 Task: Find and save the attachment from the task 'Organize Team Building Event' in Outlook.
Action: Mouse moved to (26, 180)
Screenshot: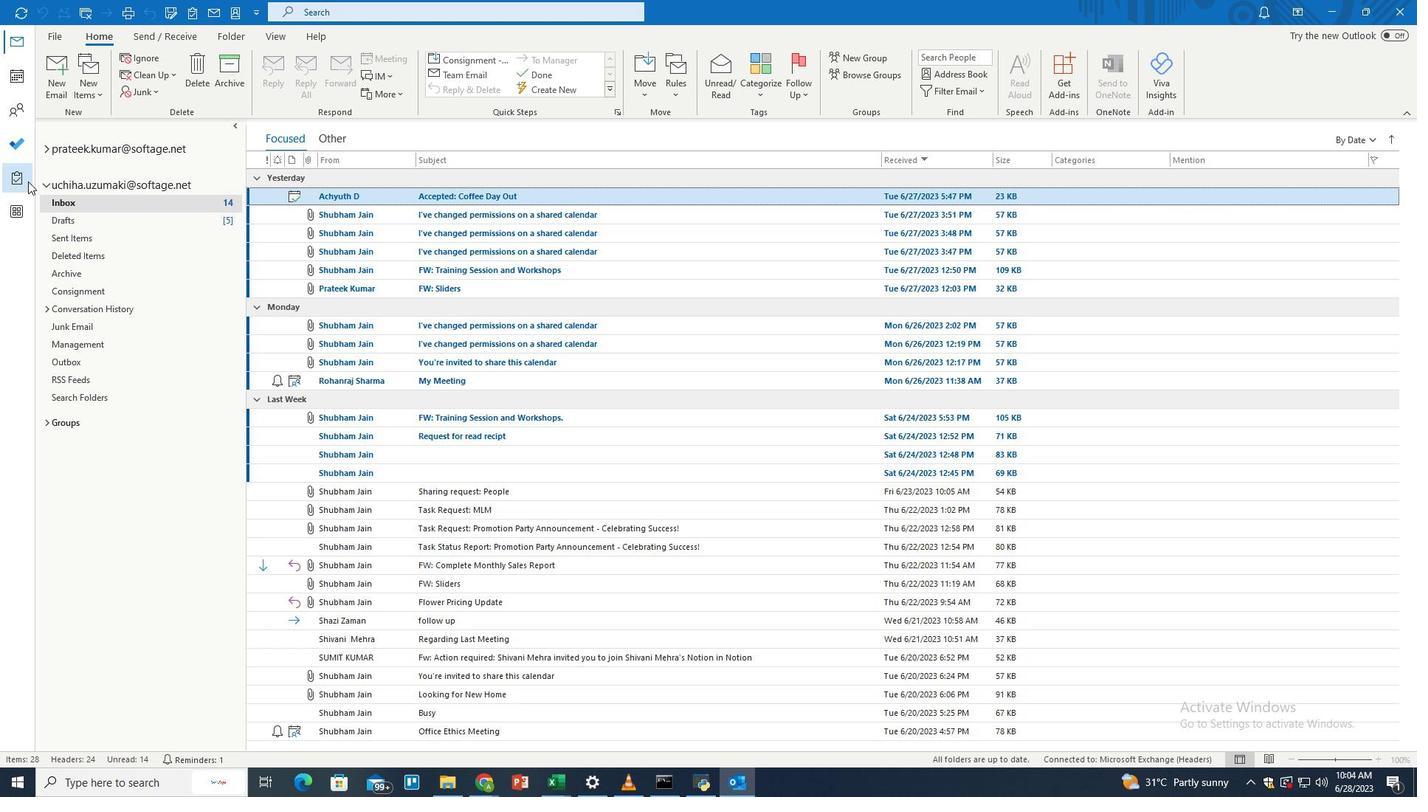 
Action: Mouse pressed left at (26, 180)
Screenshot: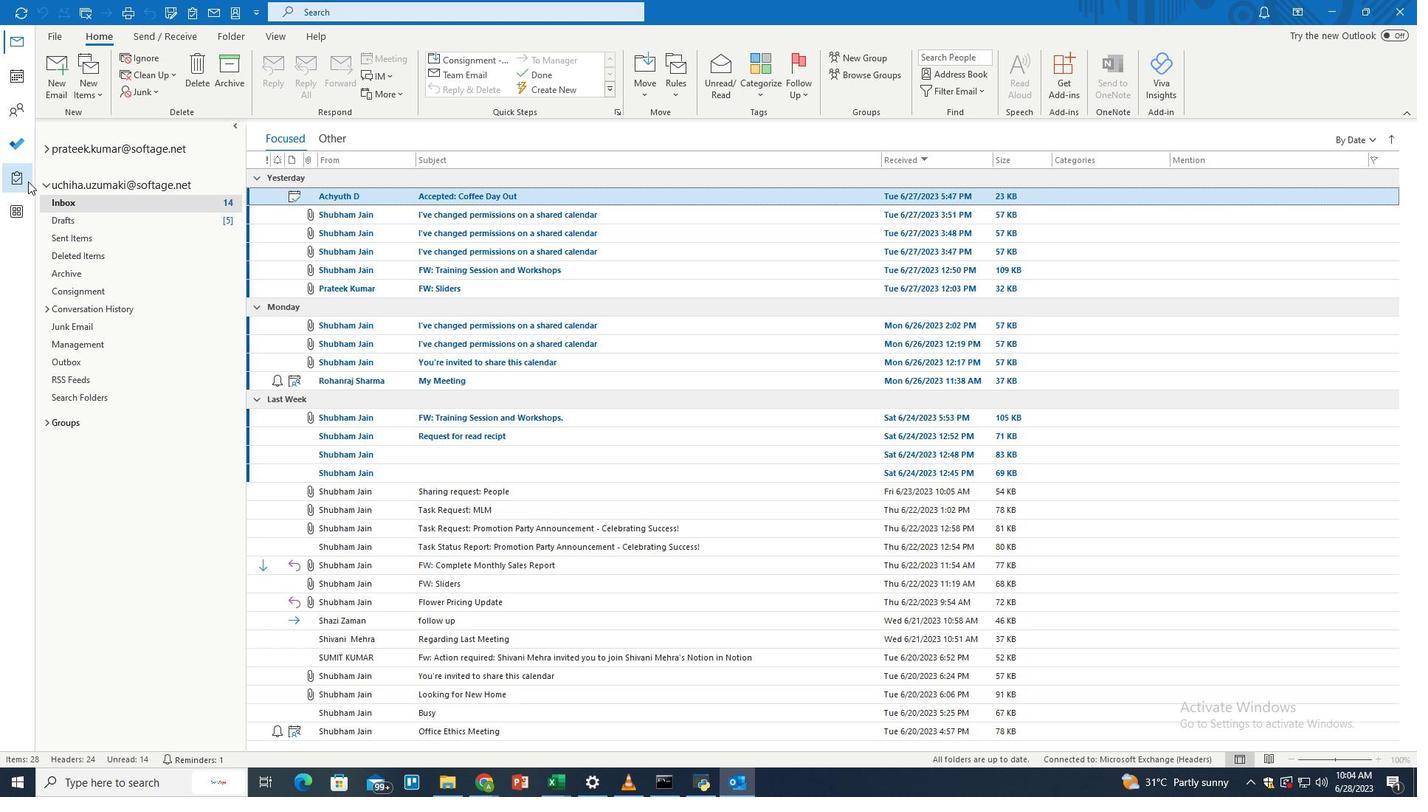 
Action: Mouse moved to (118, 172)
Screenshot: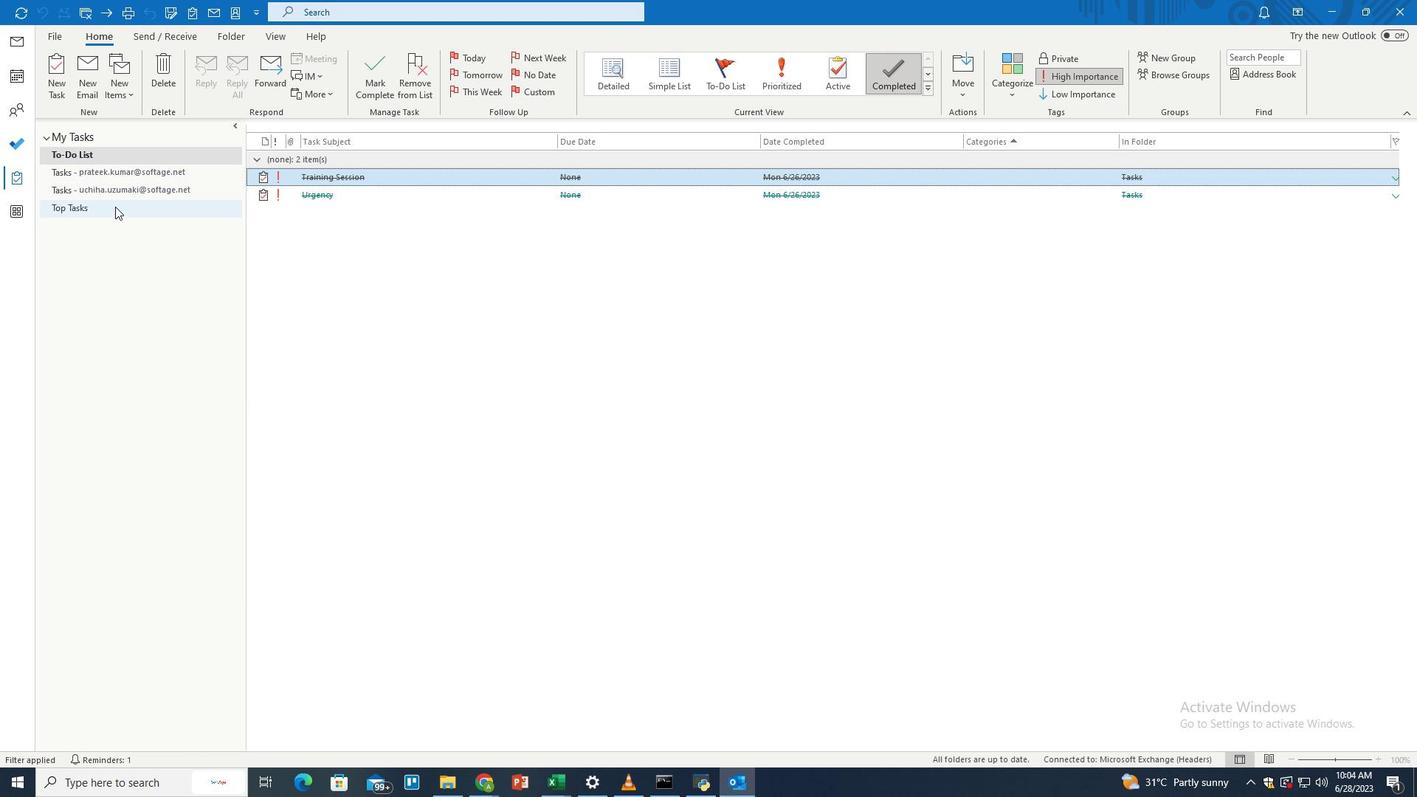 
Action: Mouse pressed left at (118, 172)
Screenshot: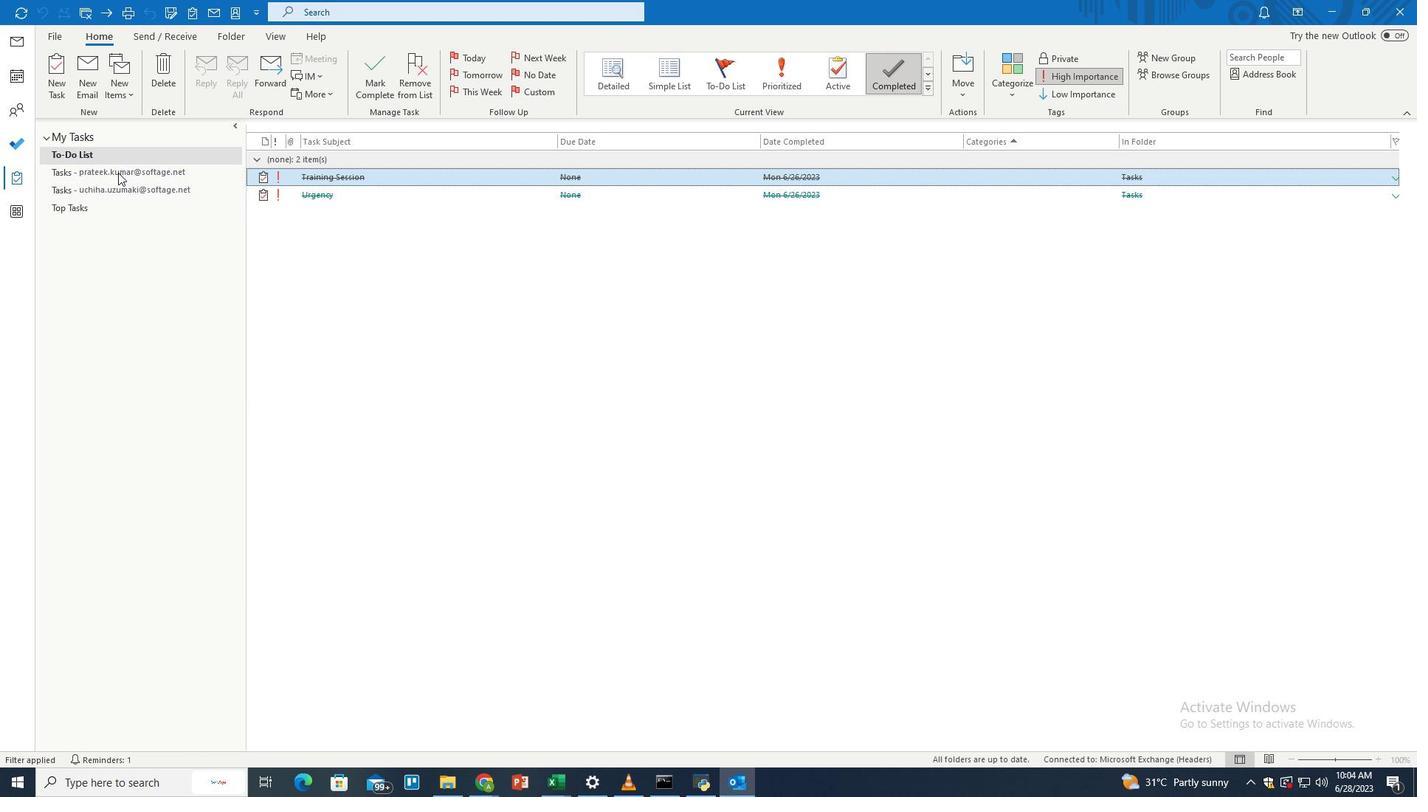 
Action: Mouse moved to (408, 12)
Screenshot: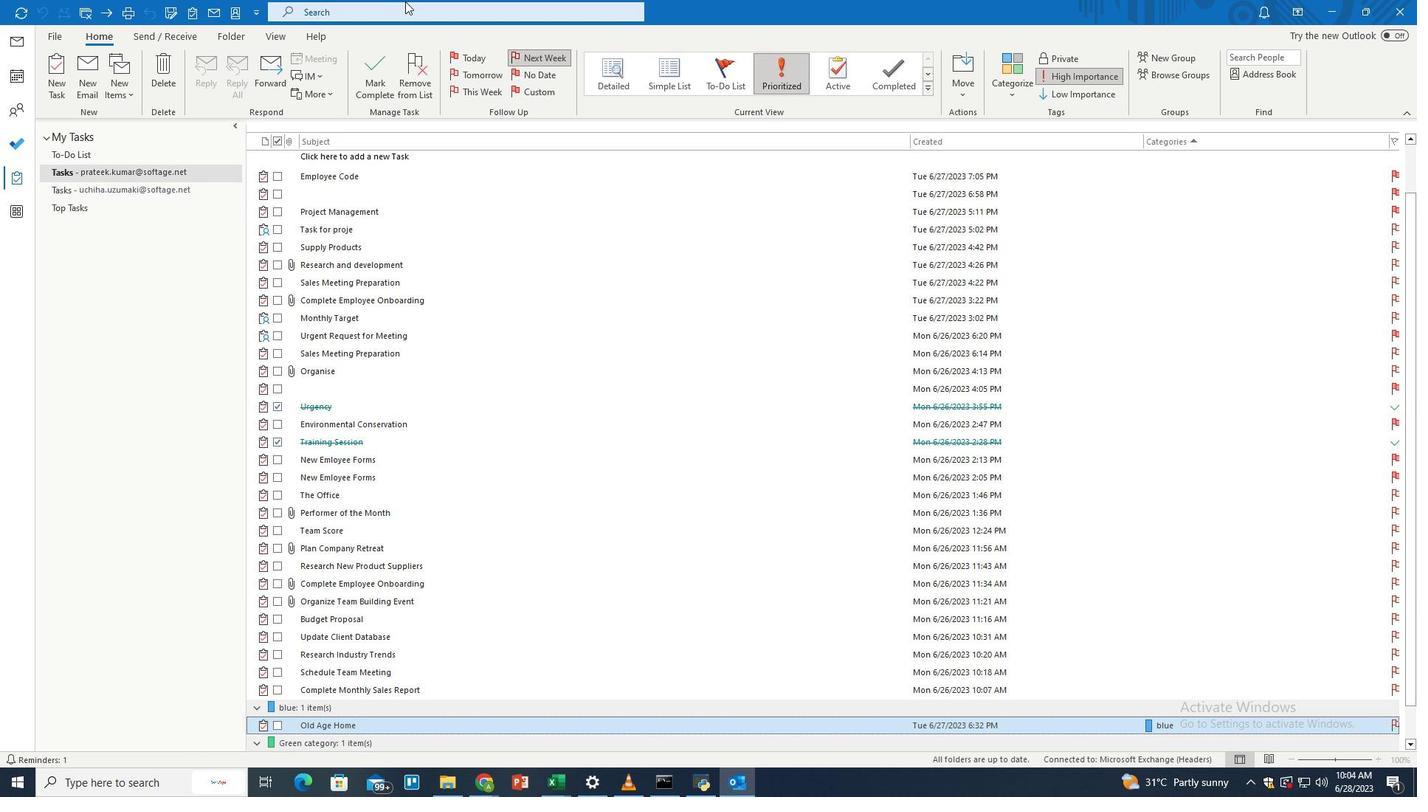 
Action: Mouse pressed left at (408, 12)
Screenshot: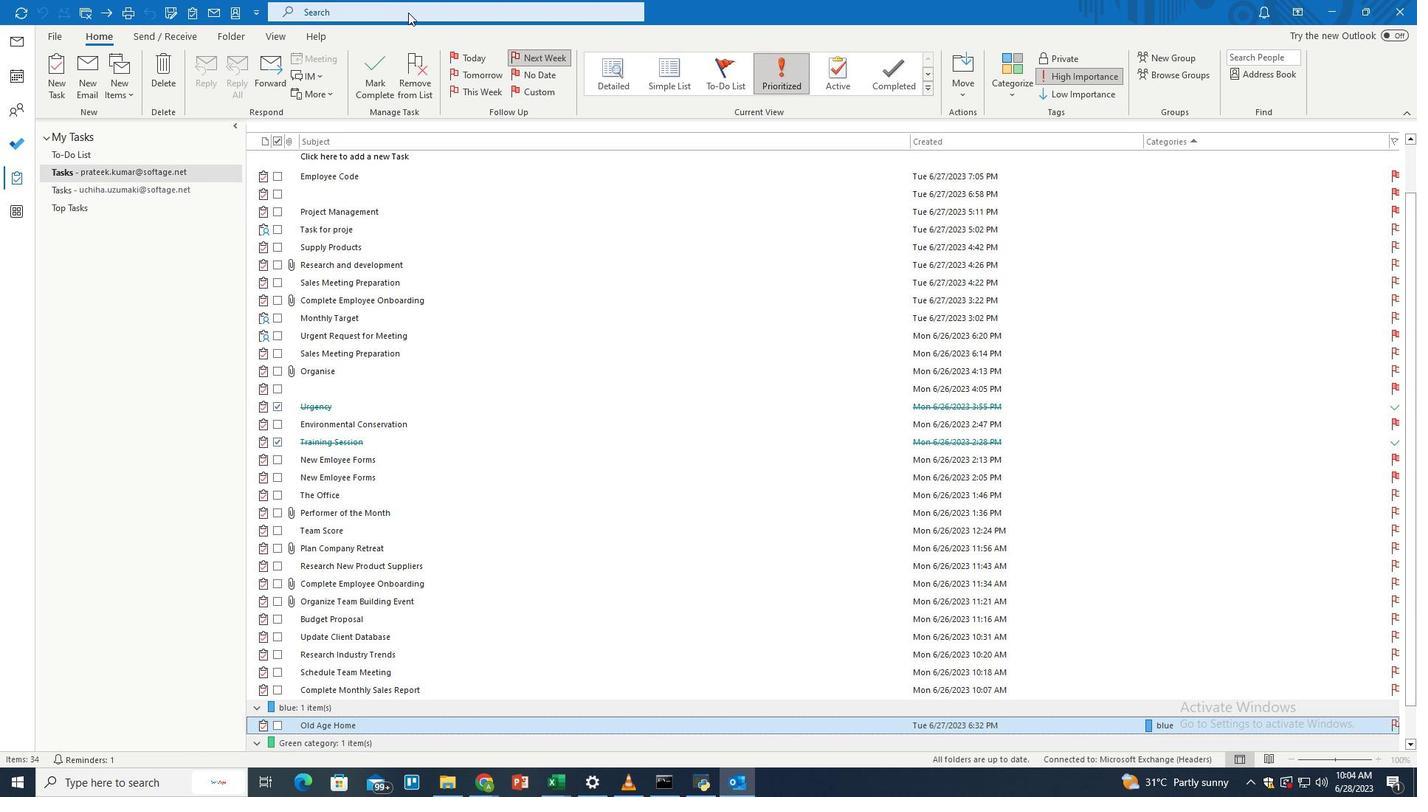 
Action: Mouse moved to (691, 10)
Screenshot: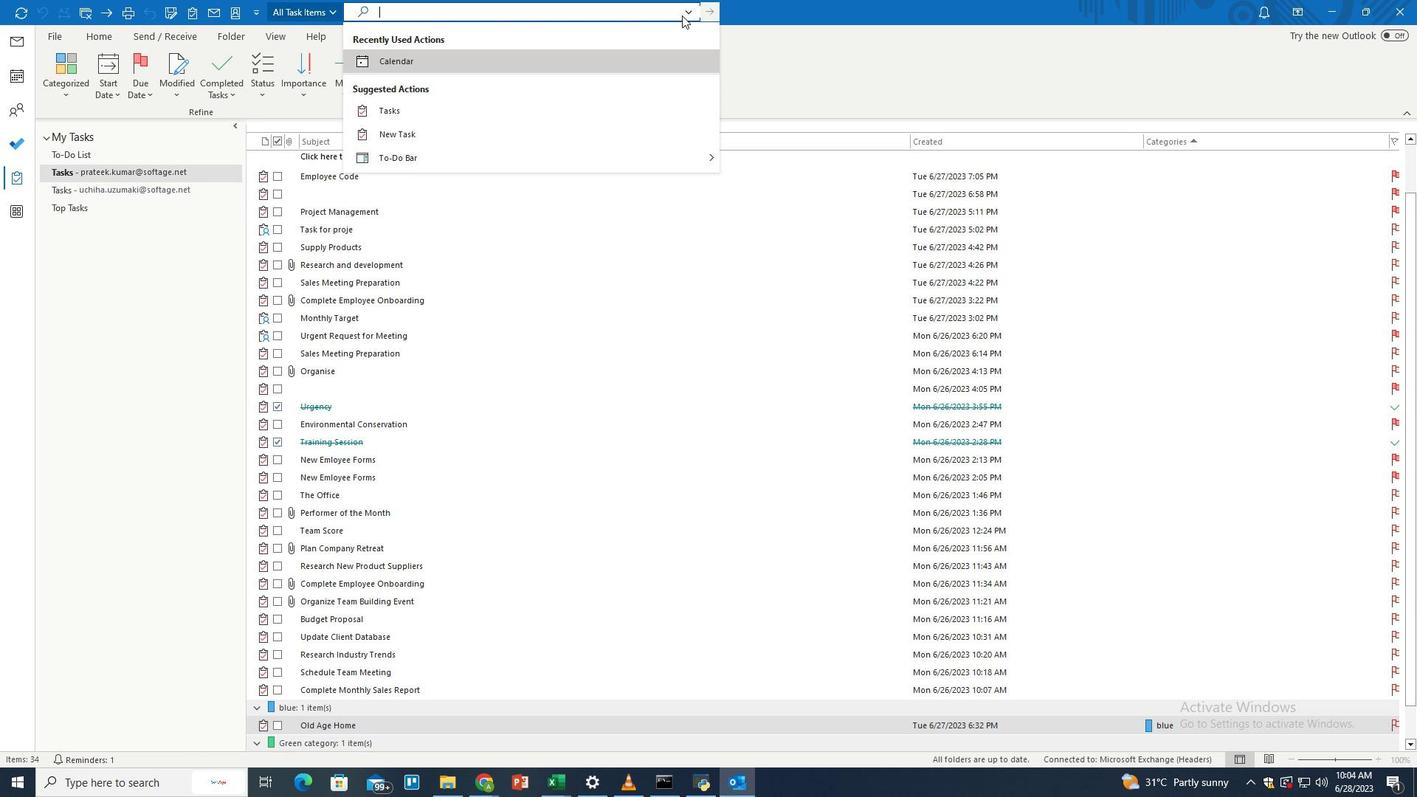 
Action: Mouse pressed left at (691, 10)
Screenshot: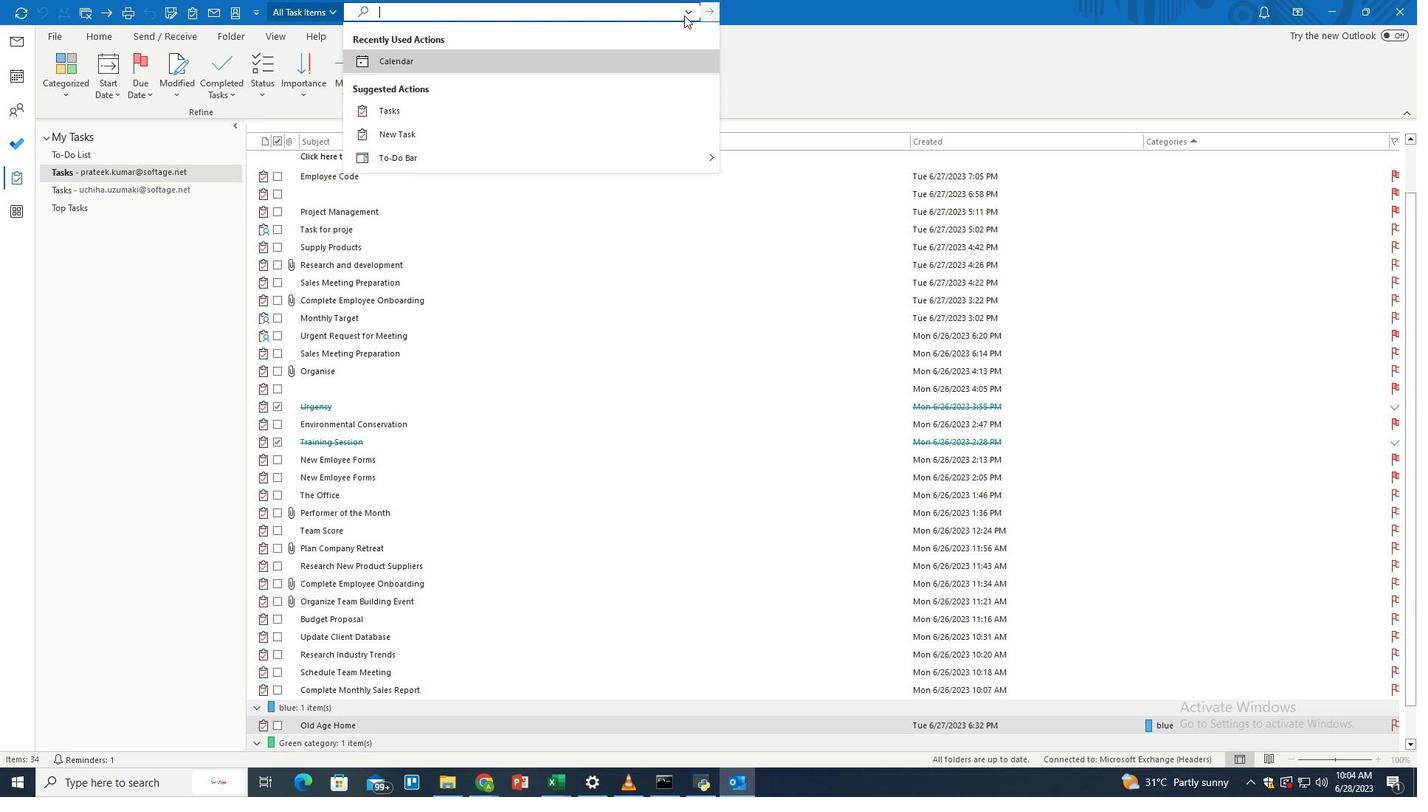 
Action: Mouse moved to (417, 105)
Screenshot: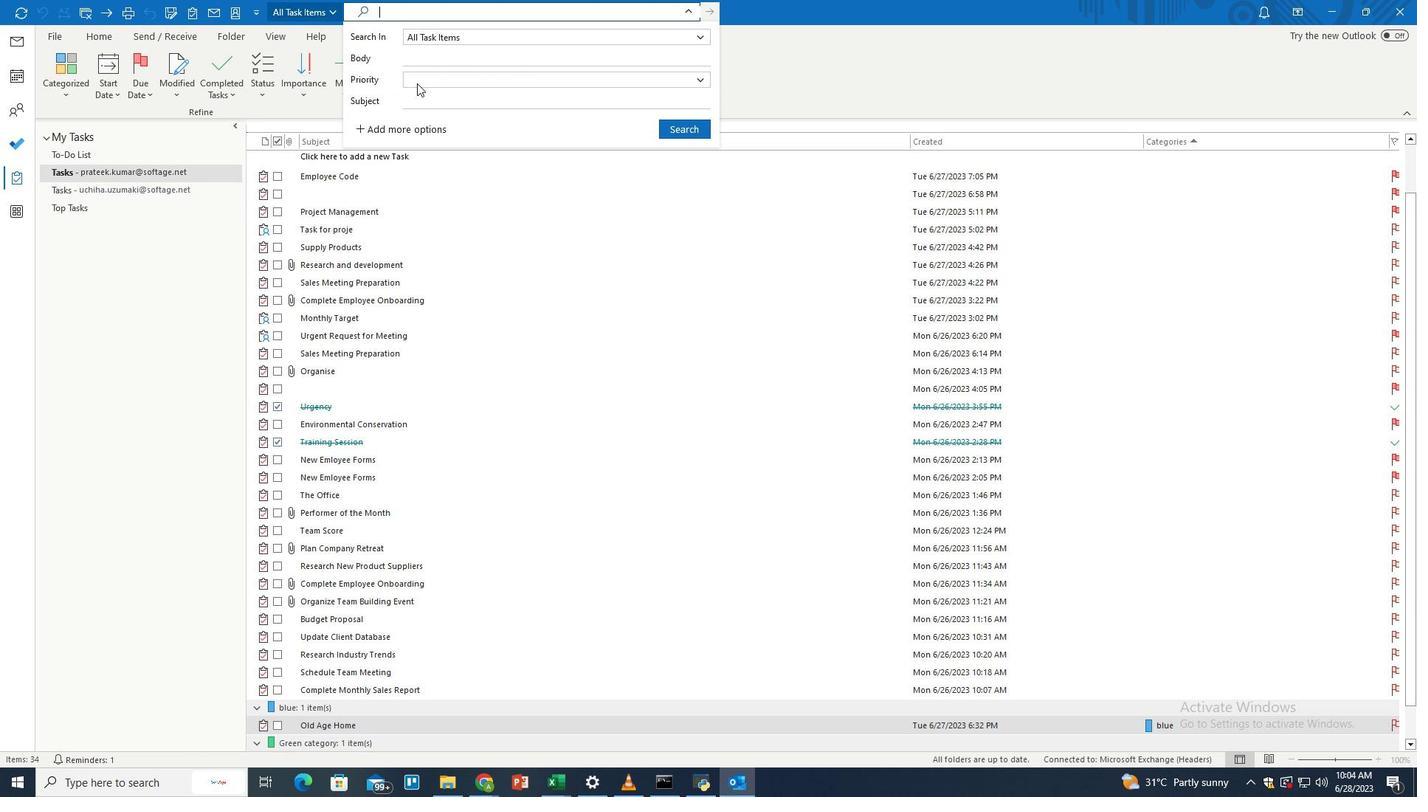 
Action: Mouse pressed left at (417, 105)
Screenshot: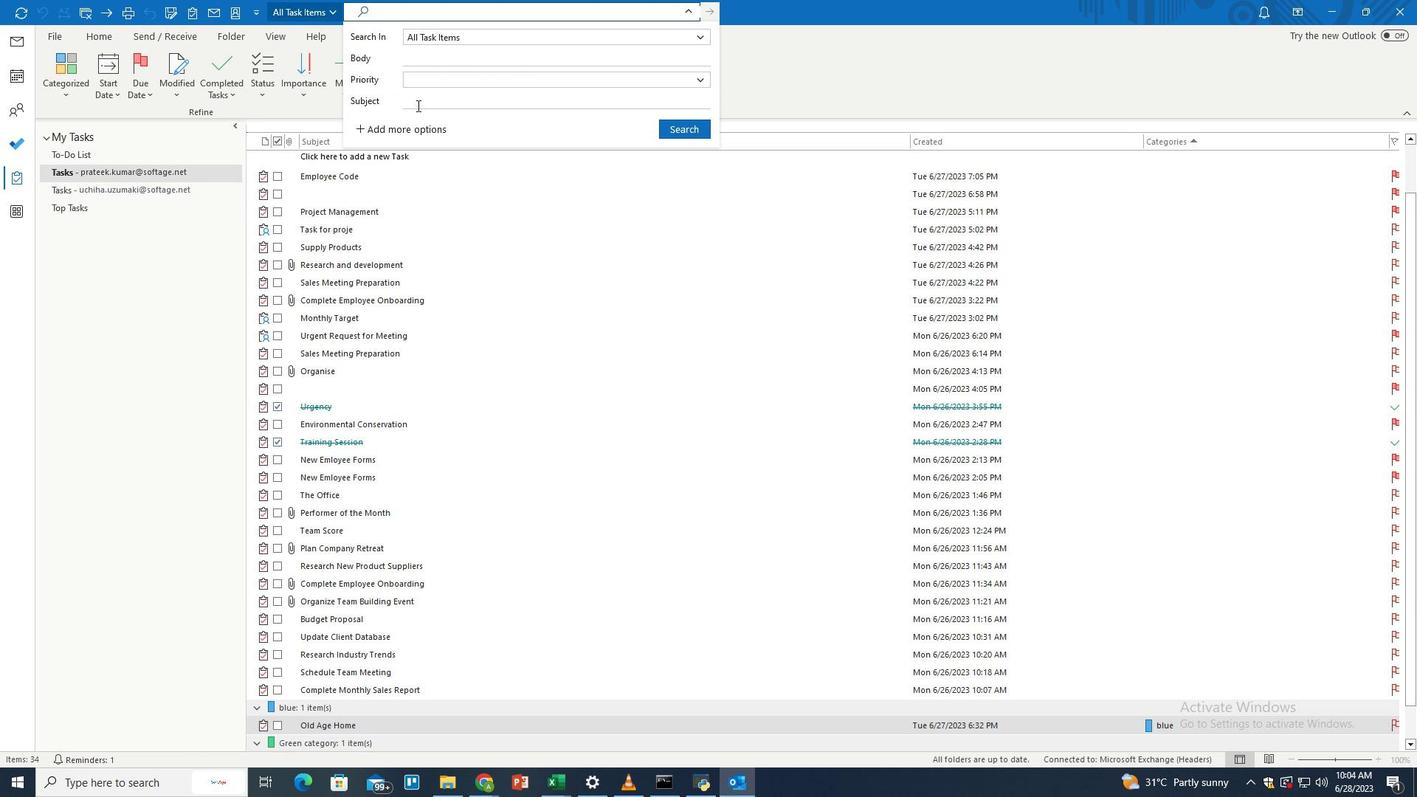 
Action: Key pressed <Key.shift>Ora<Key.backspace>ganize<Key.space><Key.shift>R<Key.backspace><Key.shift>Team<Key.space><Key.shift>Building<Key.space><Key.shift>Event
Screenshot: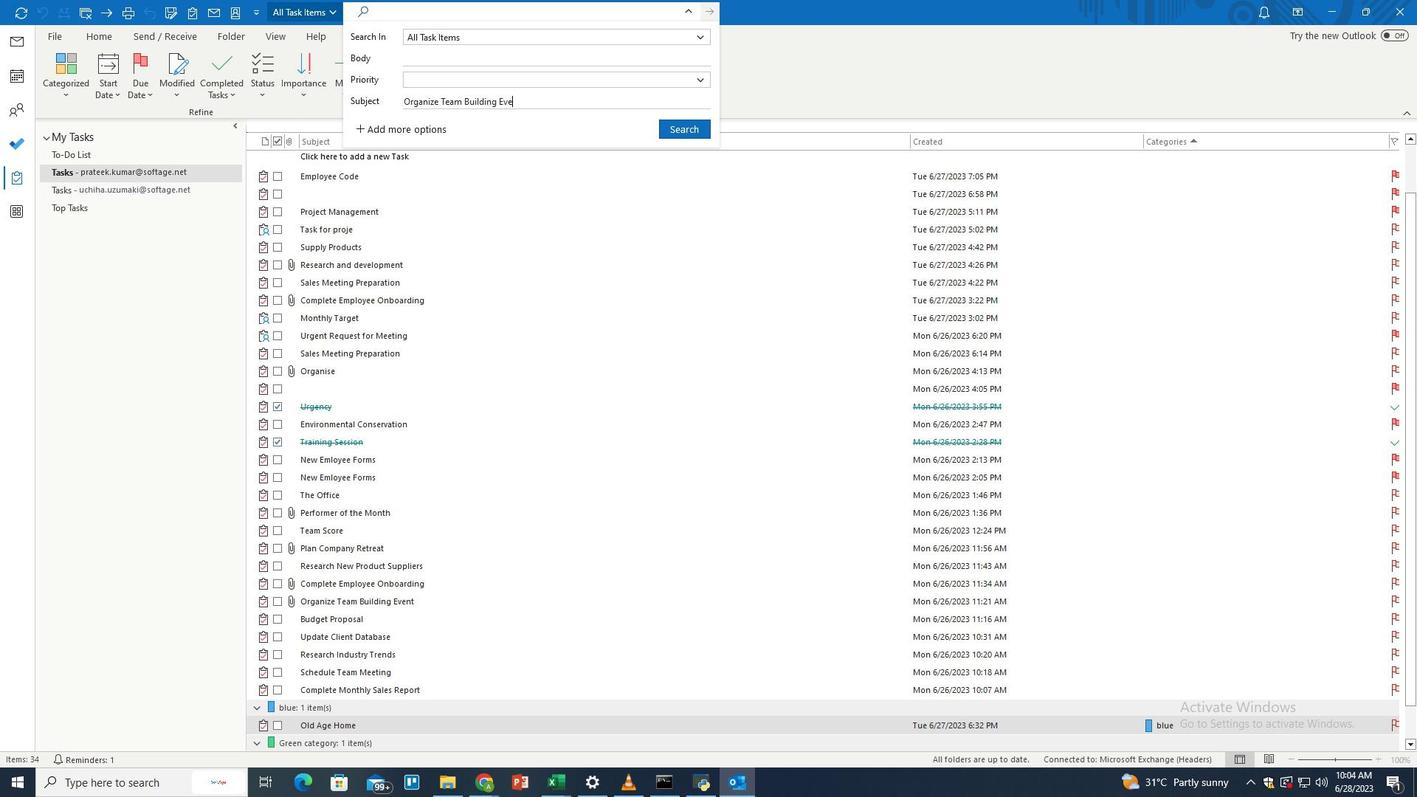 
Action: Mouse moved to (666, 124)
Screenshot: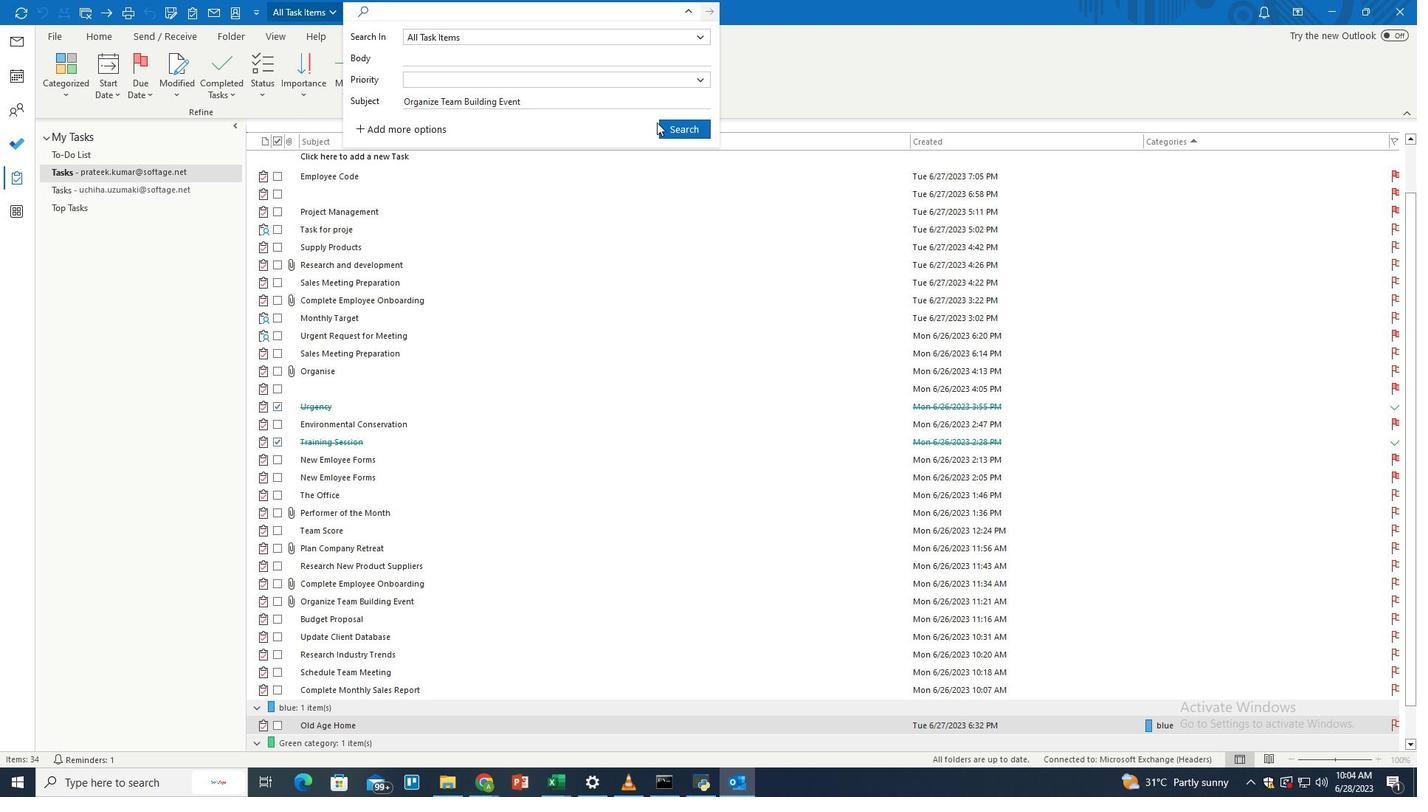 
Action: Mouse pressed left at (666, 124)
Screenshot: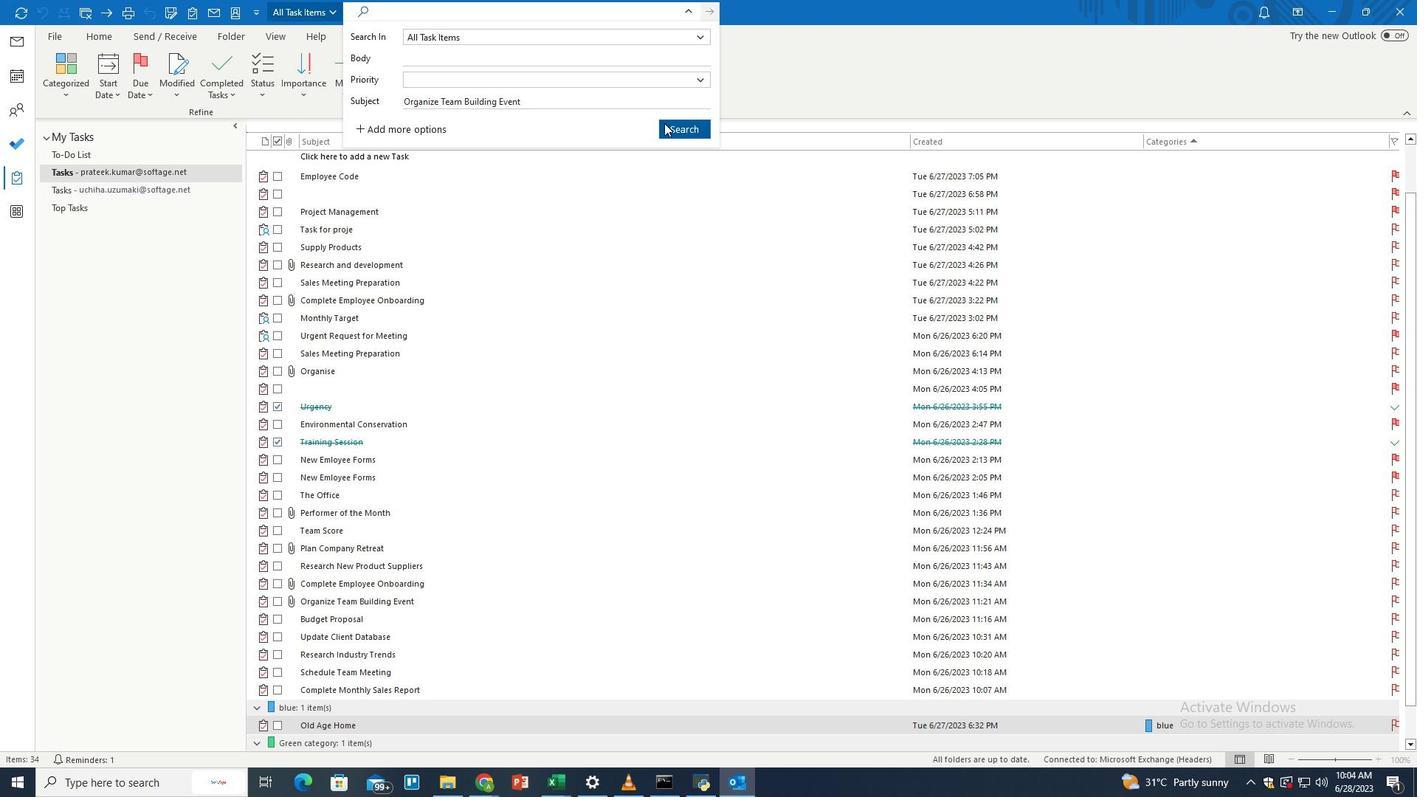
Action: Mouse moved to (541, 168)
Screenshot: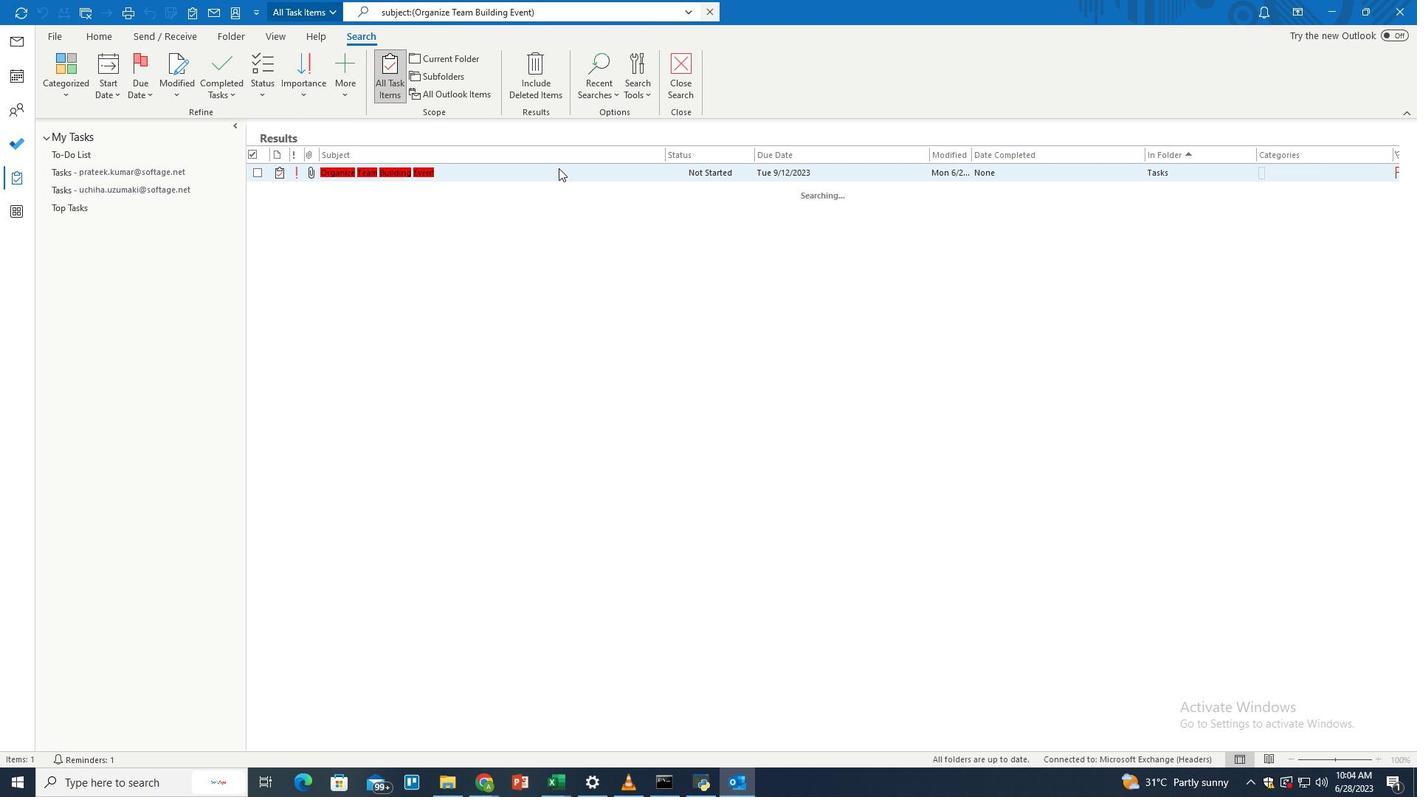 
Action: Mouse pressed left at (541, 168)
Screenshot: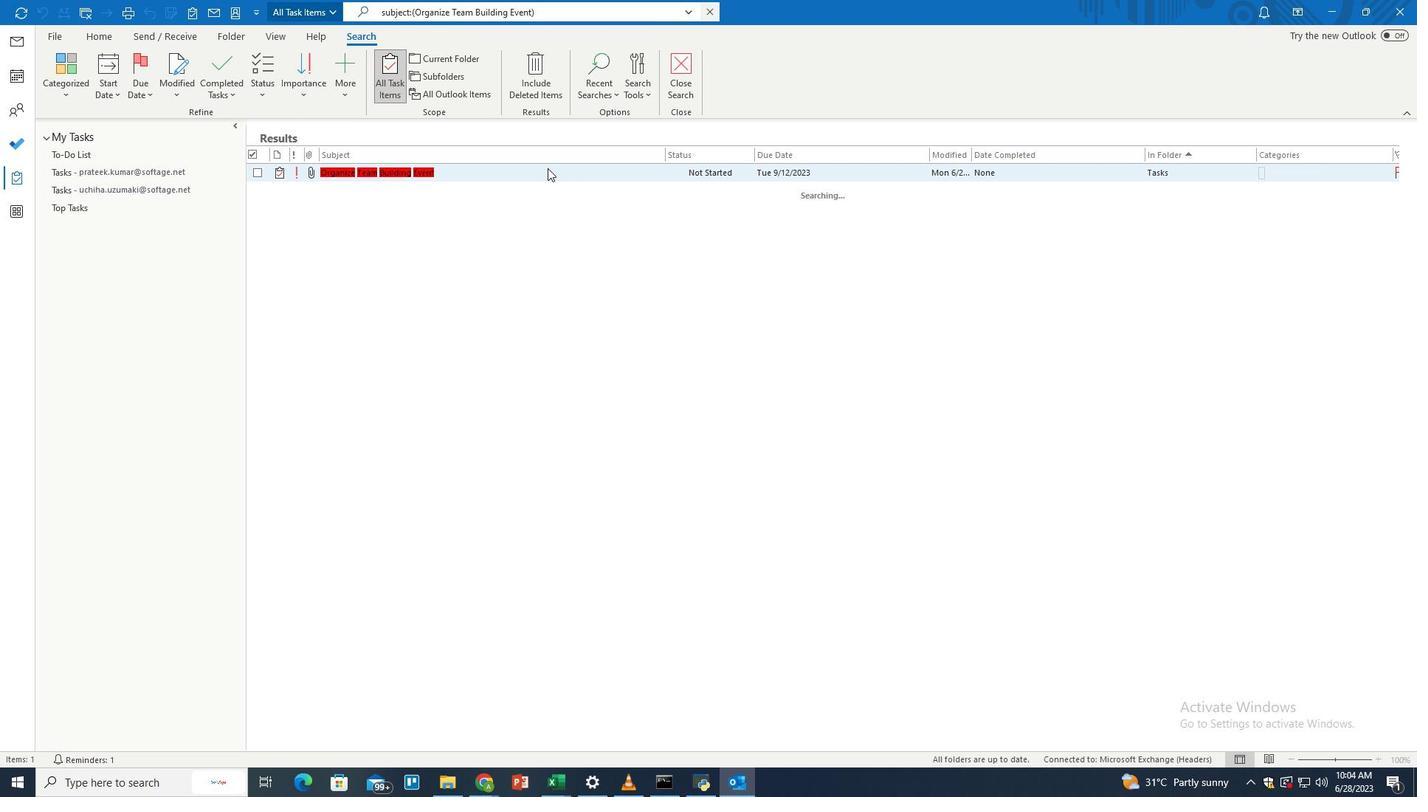 
Action: Mouse moved to (557, 175)
Screenshot: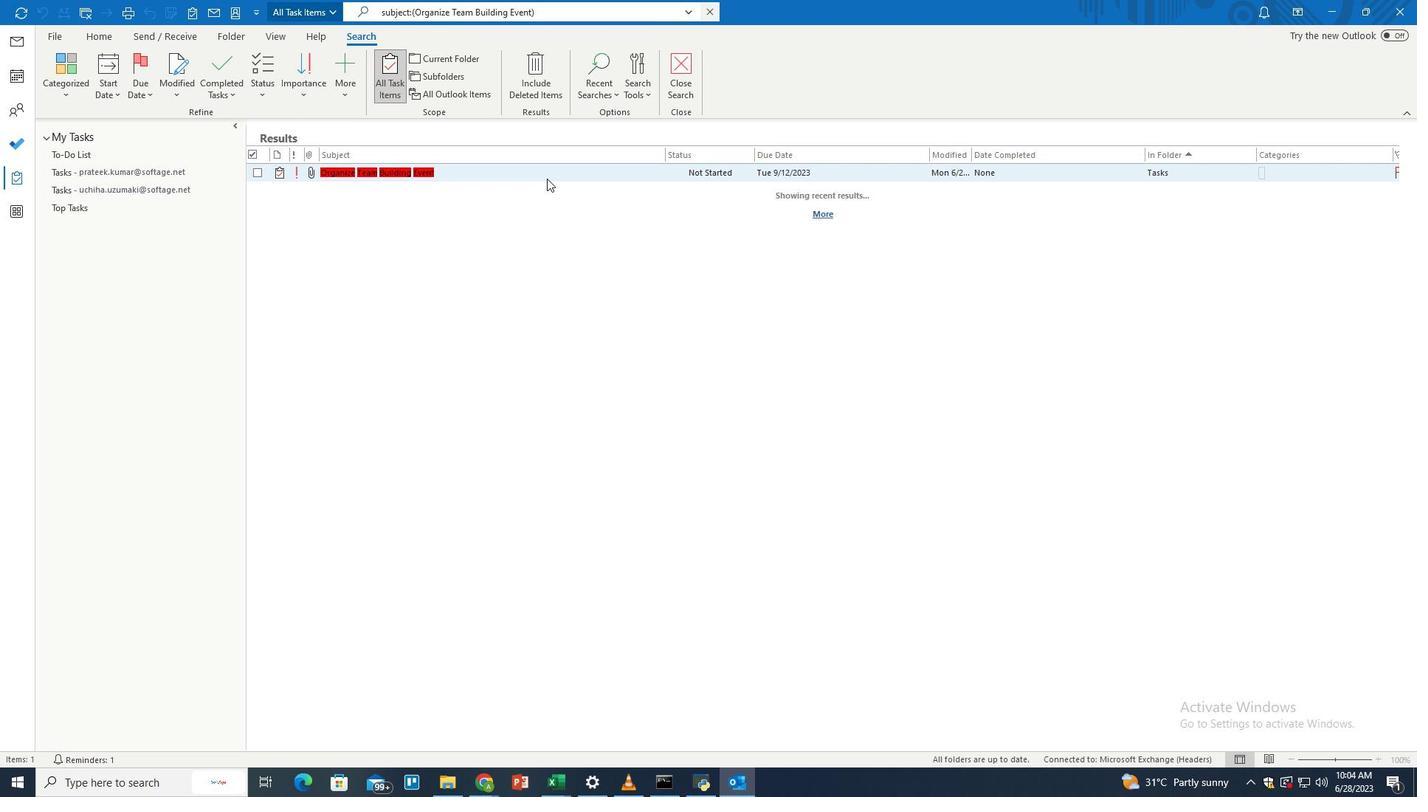 
Action: Mouse pressed left at (557, 175)
Screenshot: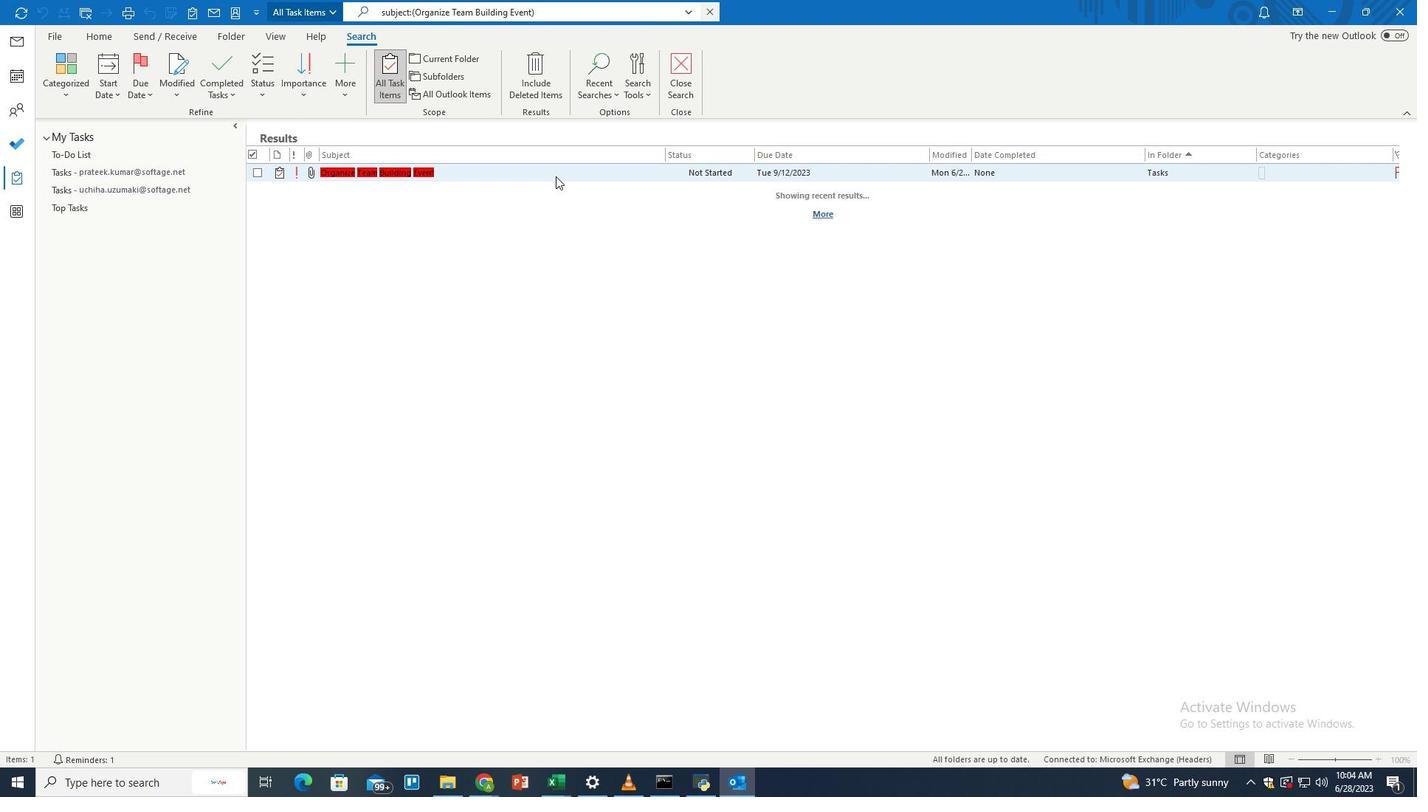 
Action: Mouse moved to (50, 28)
Screenshot: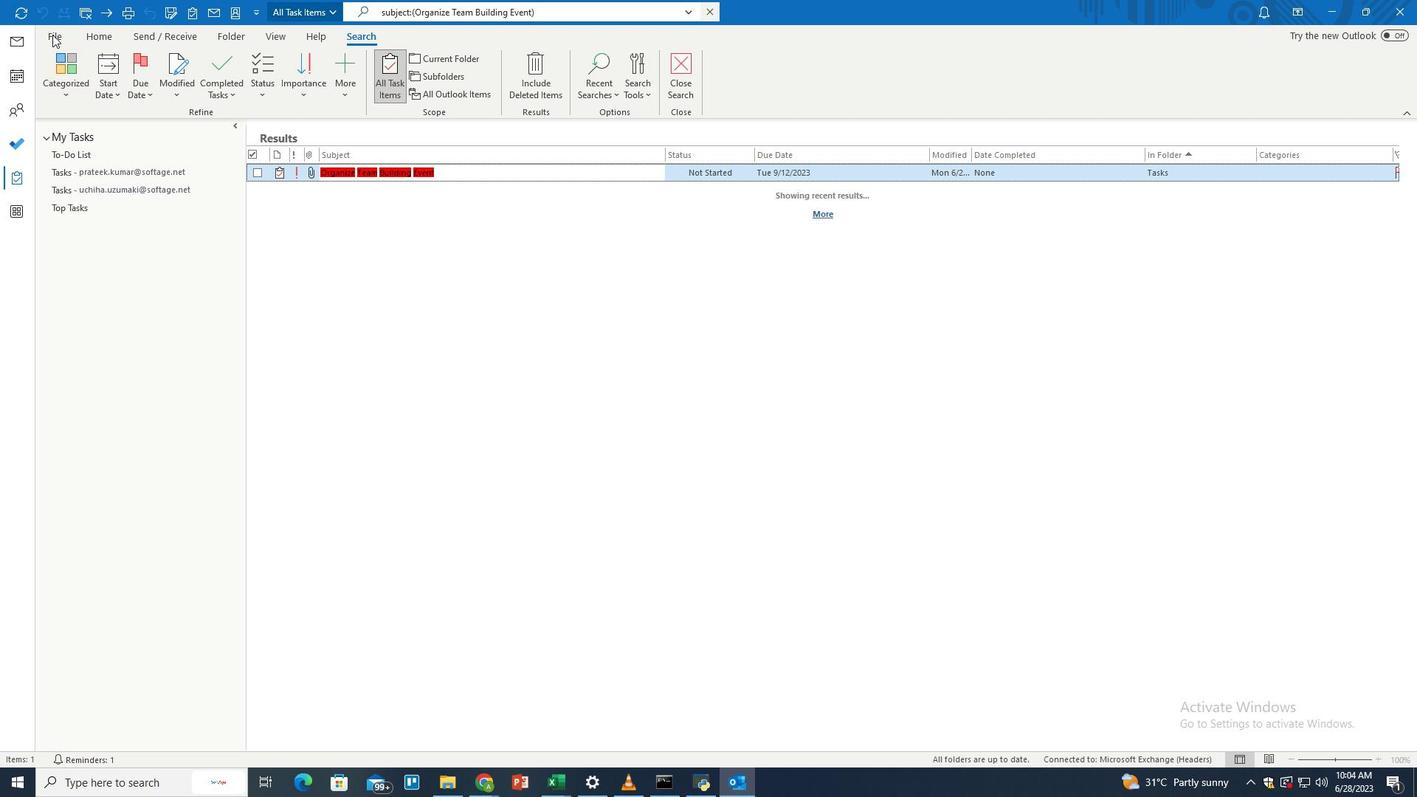 
Action: Mouse pressed left at (50, 28)
Screenshot: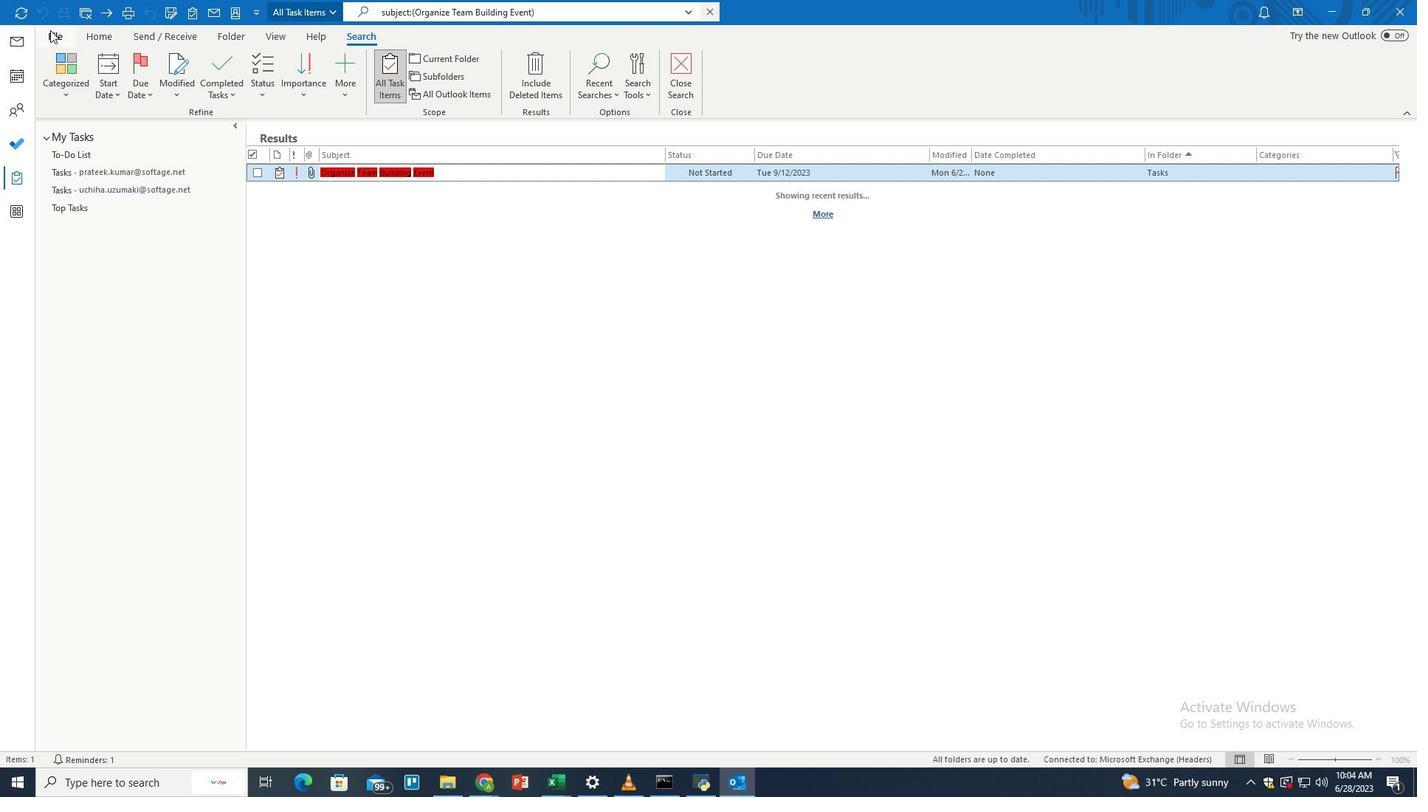 
Action: Mouse moved to (76, 170)
Screenshot: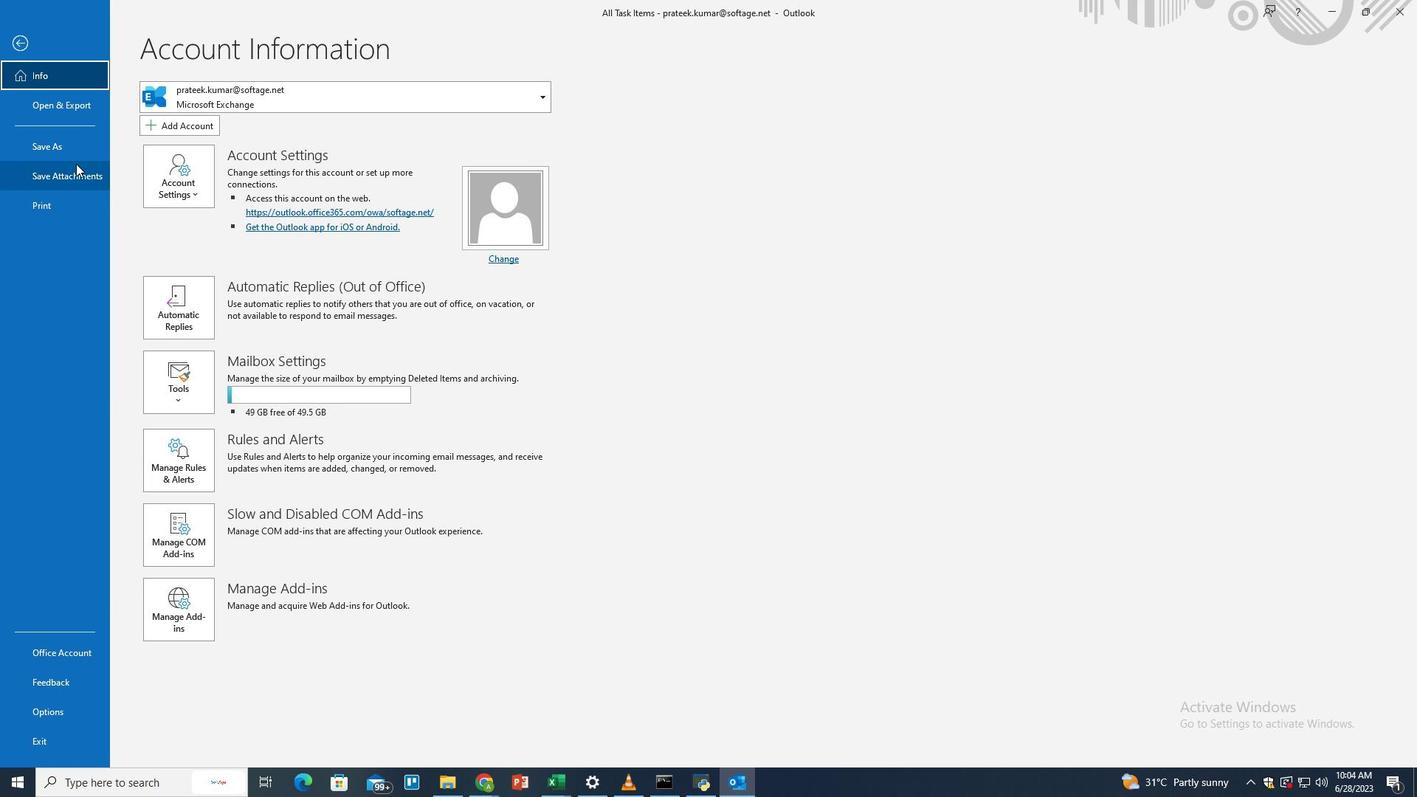 
Action: Mouse pressed left at (76, 170)
Screenshot: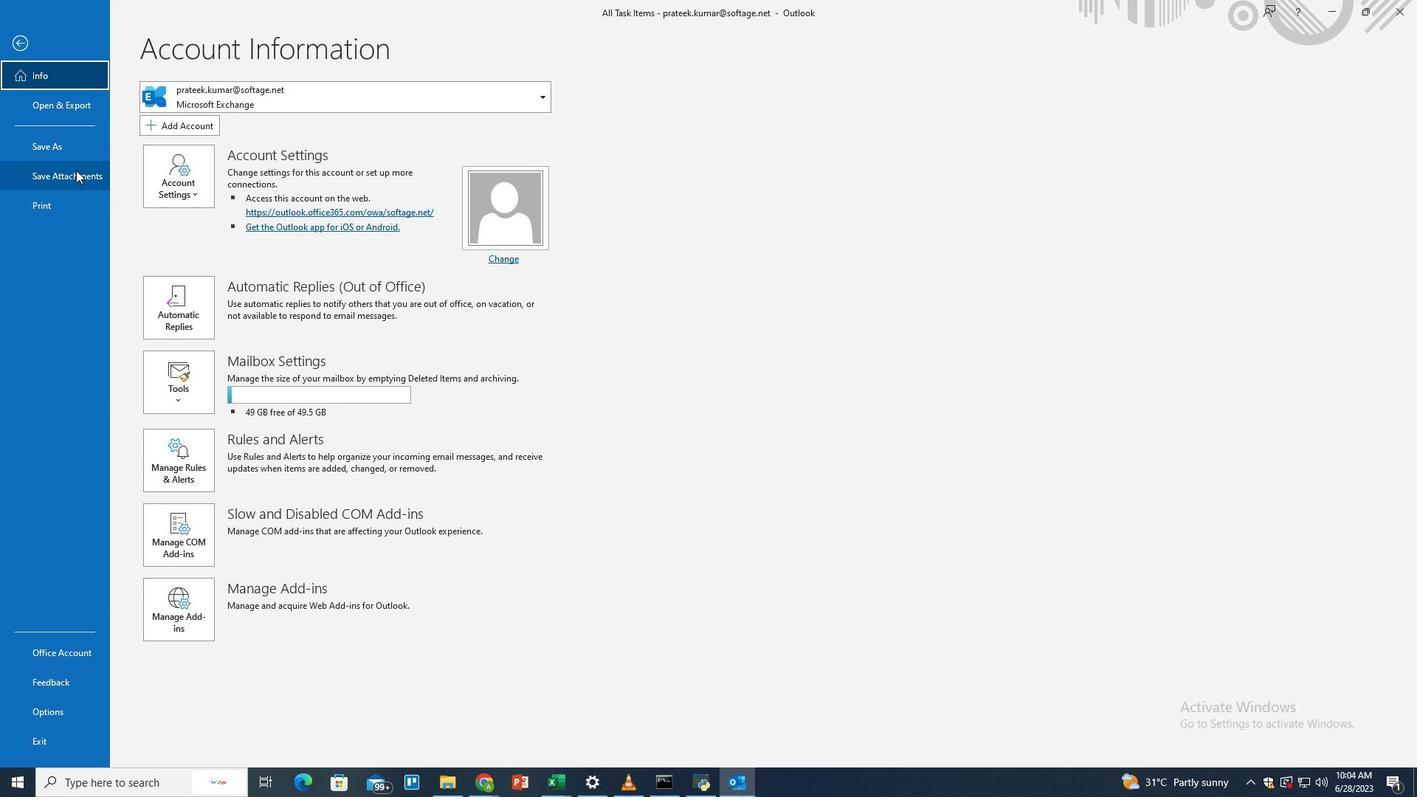 
Action: Mouse moved to (752, 328)
Screenshot: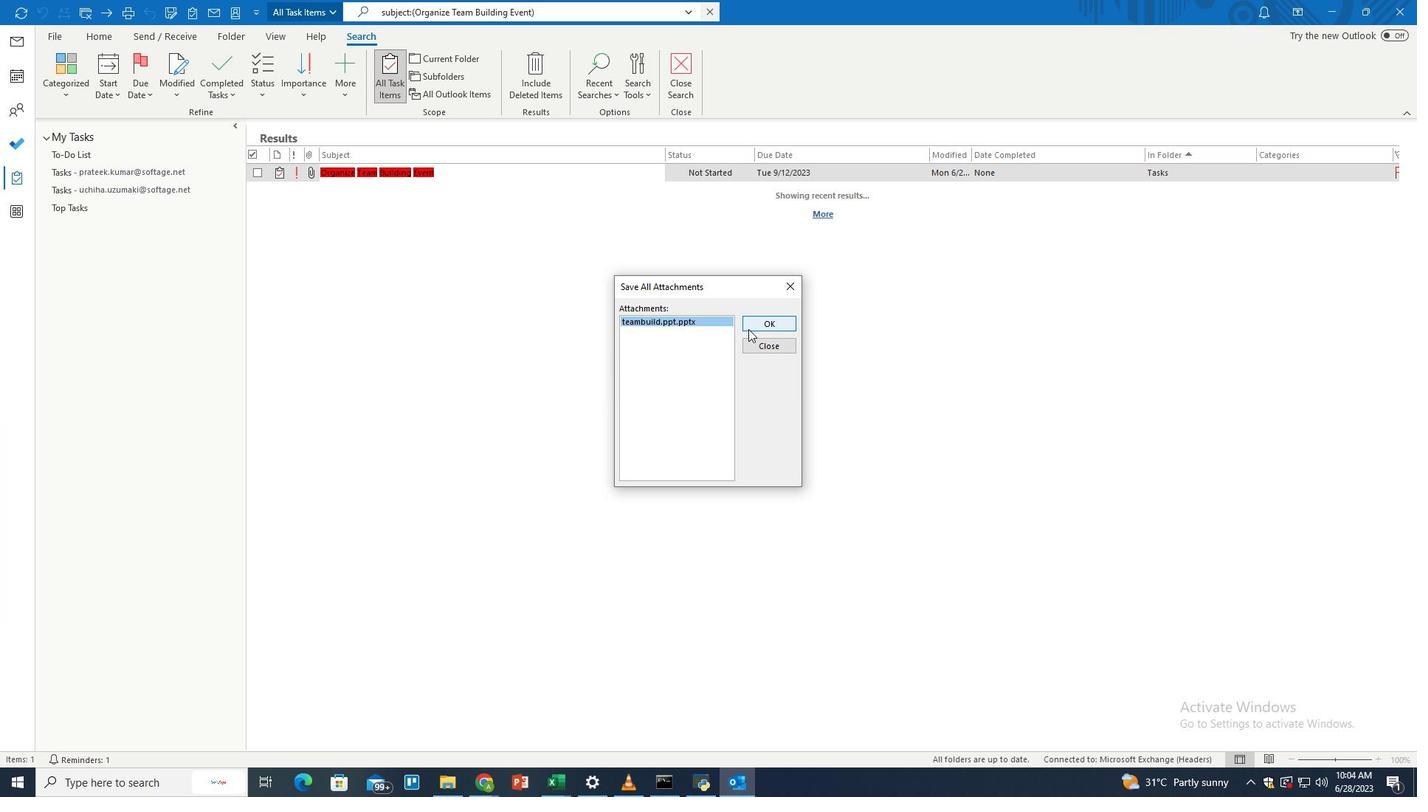 
Action: Mouse pressed left at (752, 328)
Screenshot: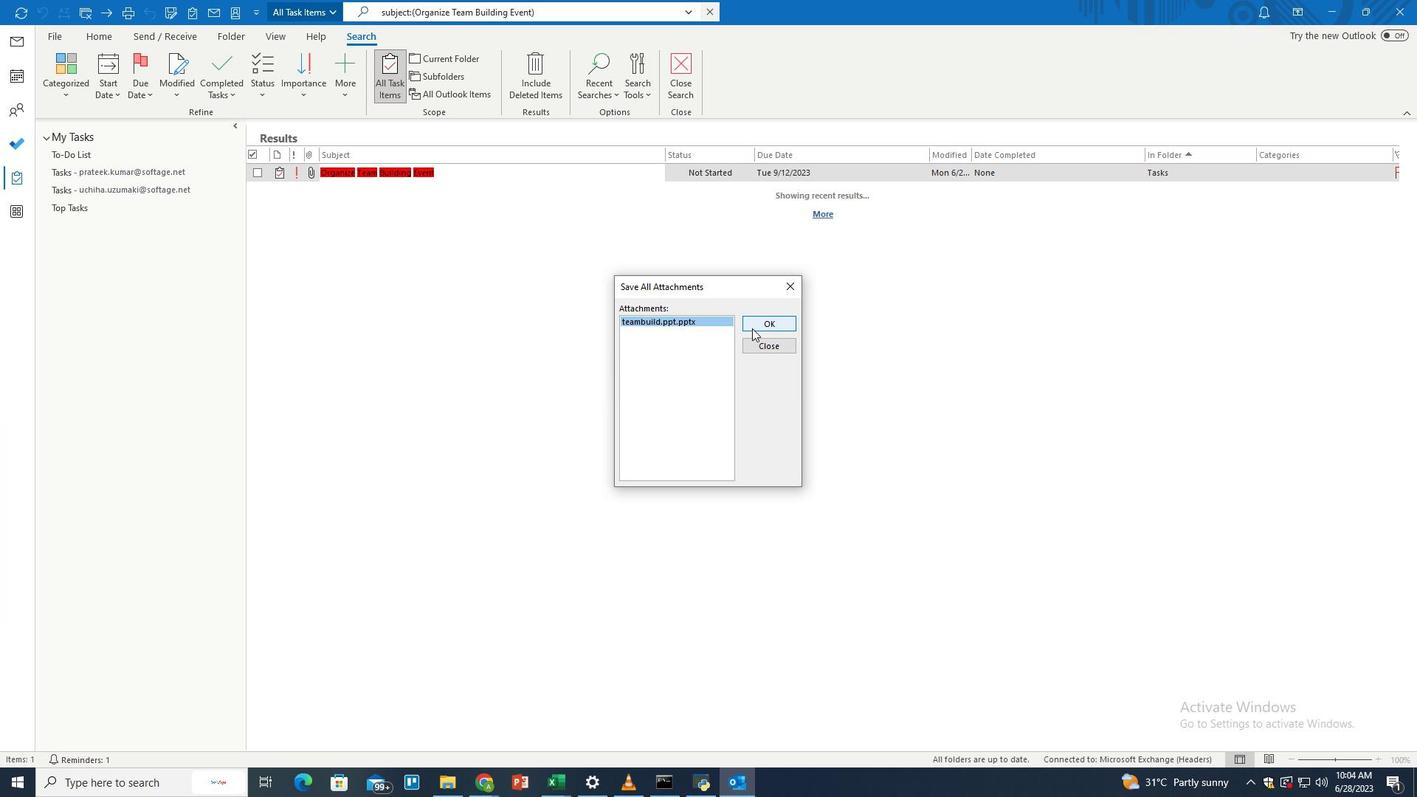 
Action: Mouse moved to (969, 632)
Screenshot: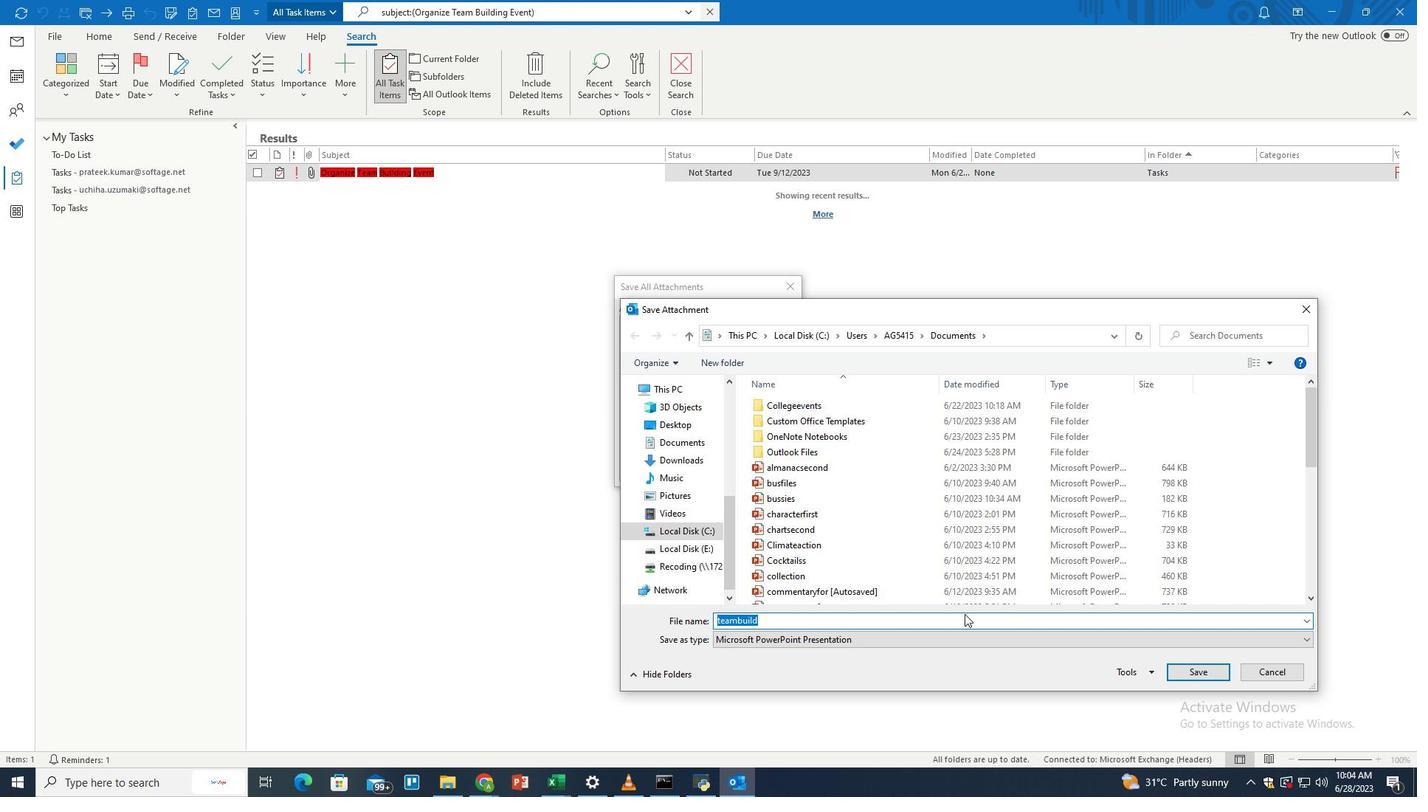 
Action: Key pressed <Key.backspace>commercial
Screenshot: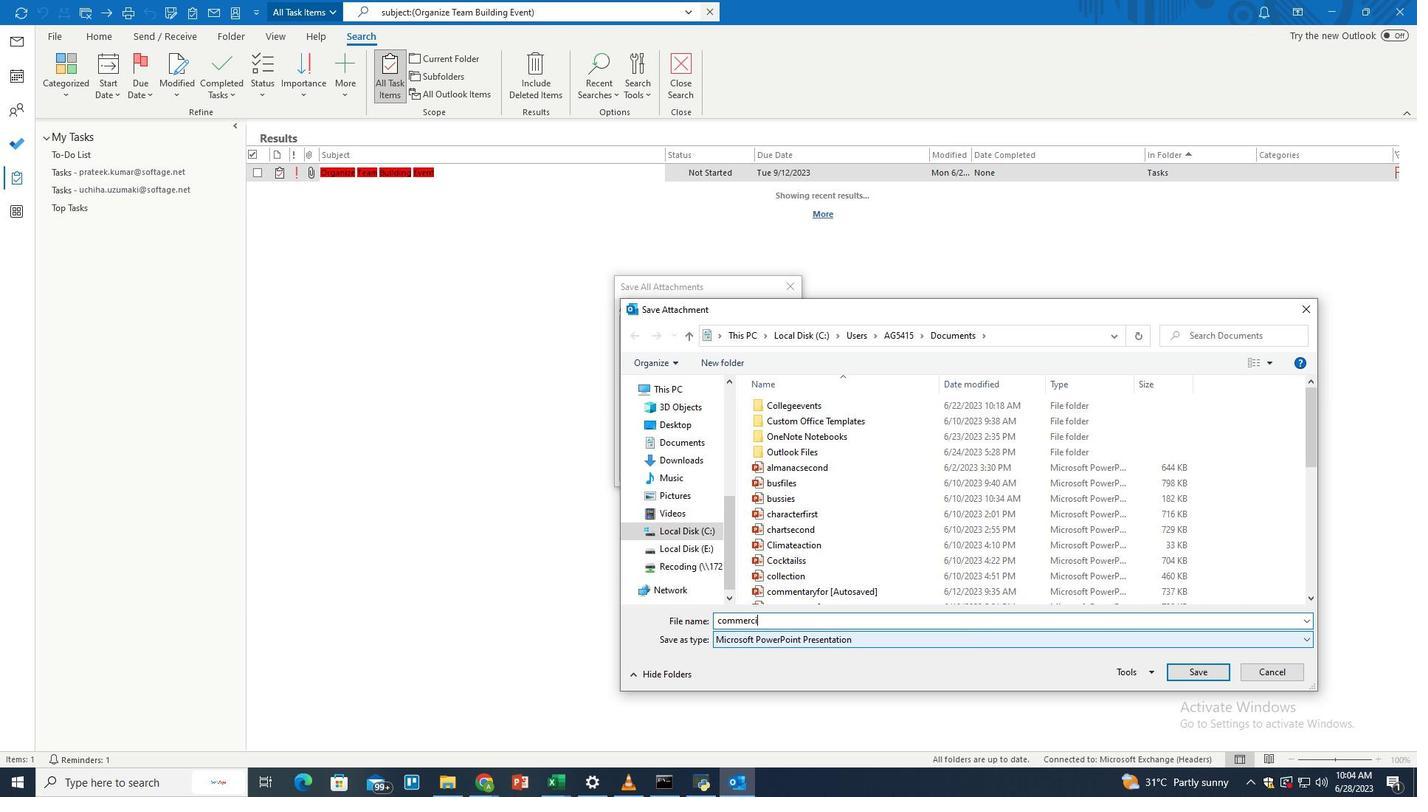 
Action: Mouse moved to (1204, 673)
Screenshot: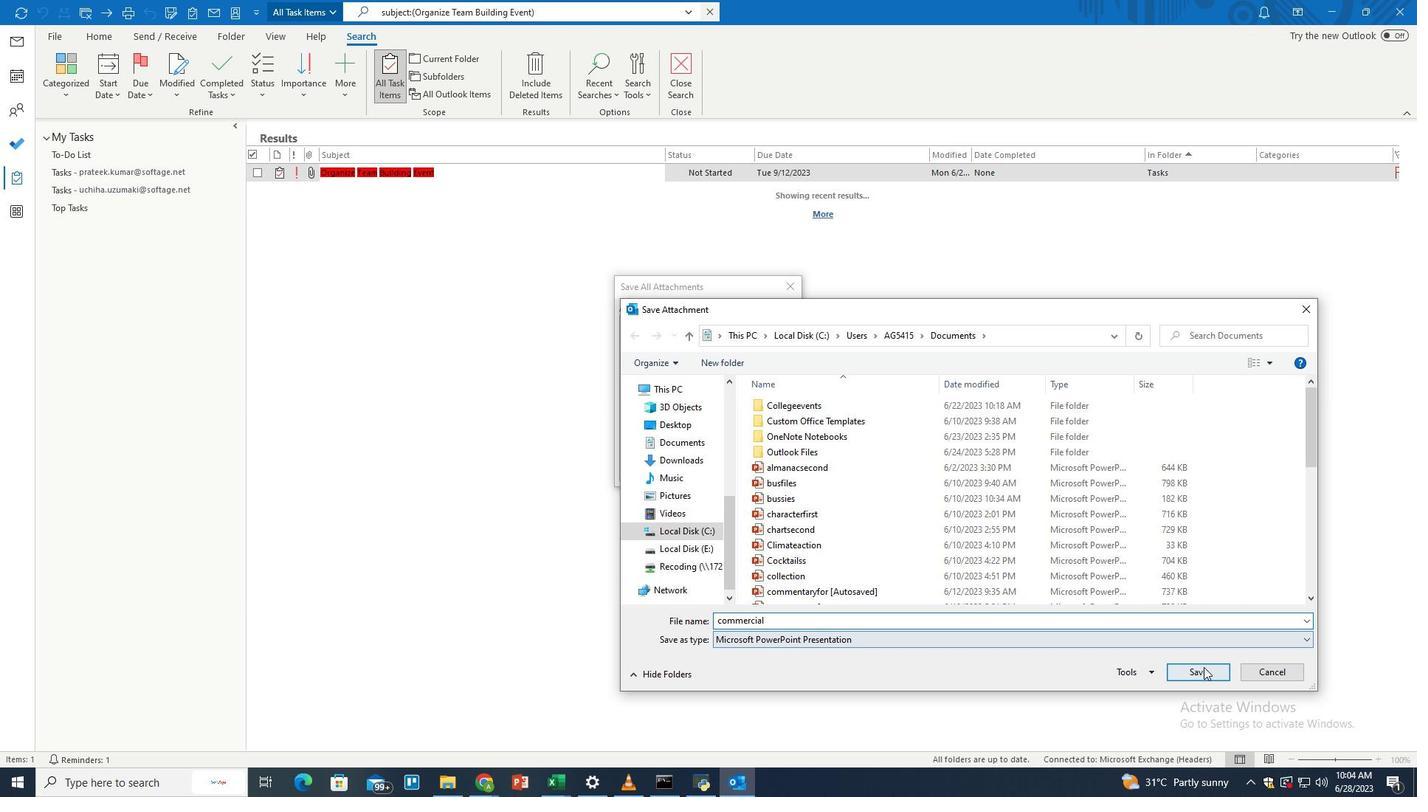 
Action: Mouse pressed left at (1204, 673)
Screenshot: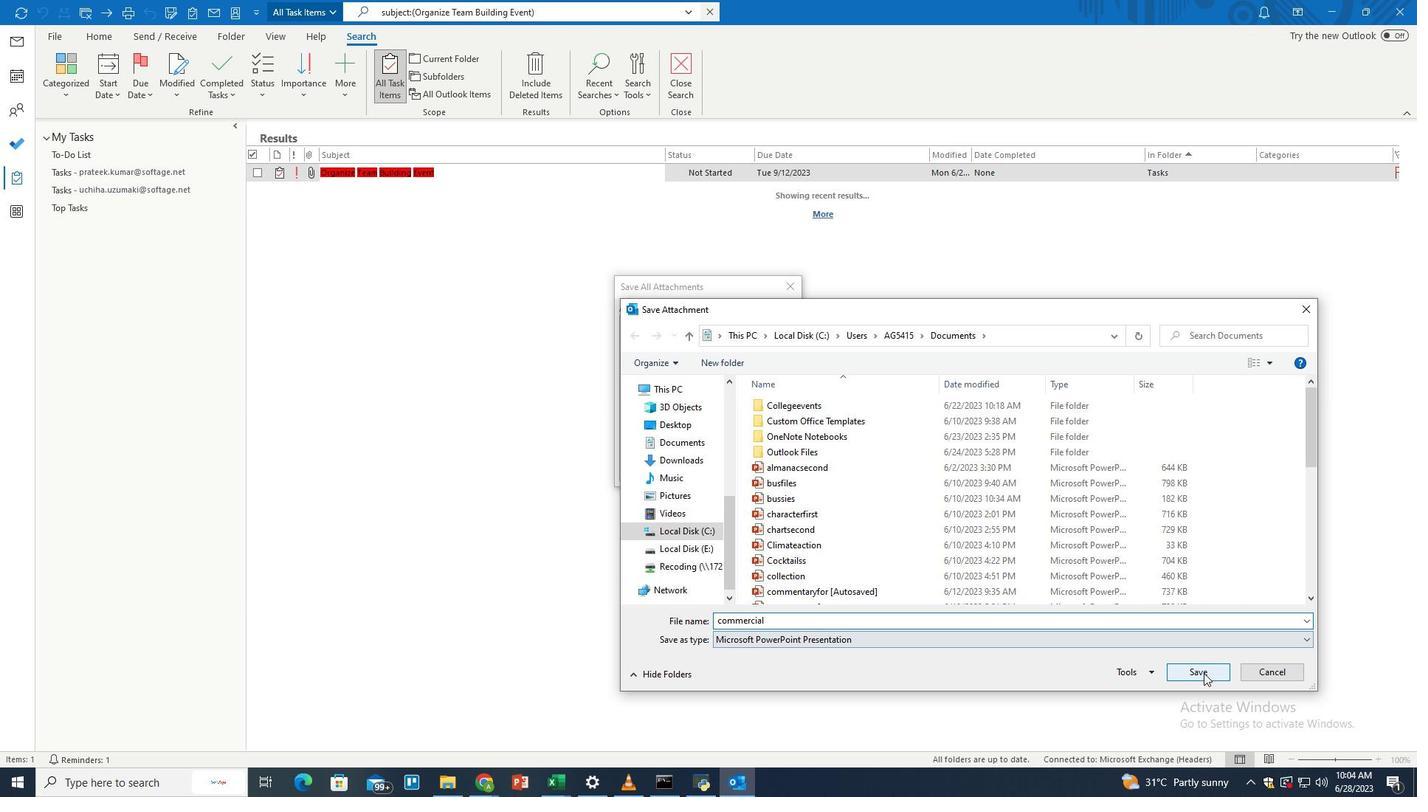
Action: Mouse moved to (772, 378)
Screenshot: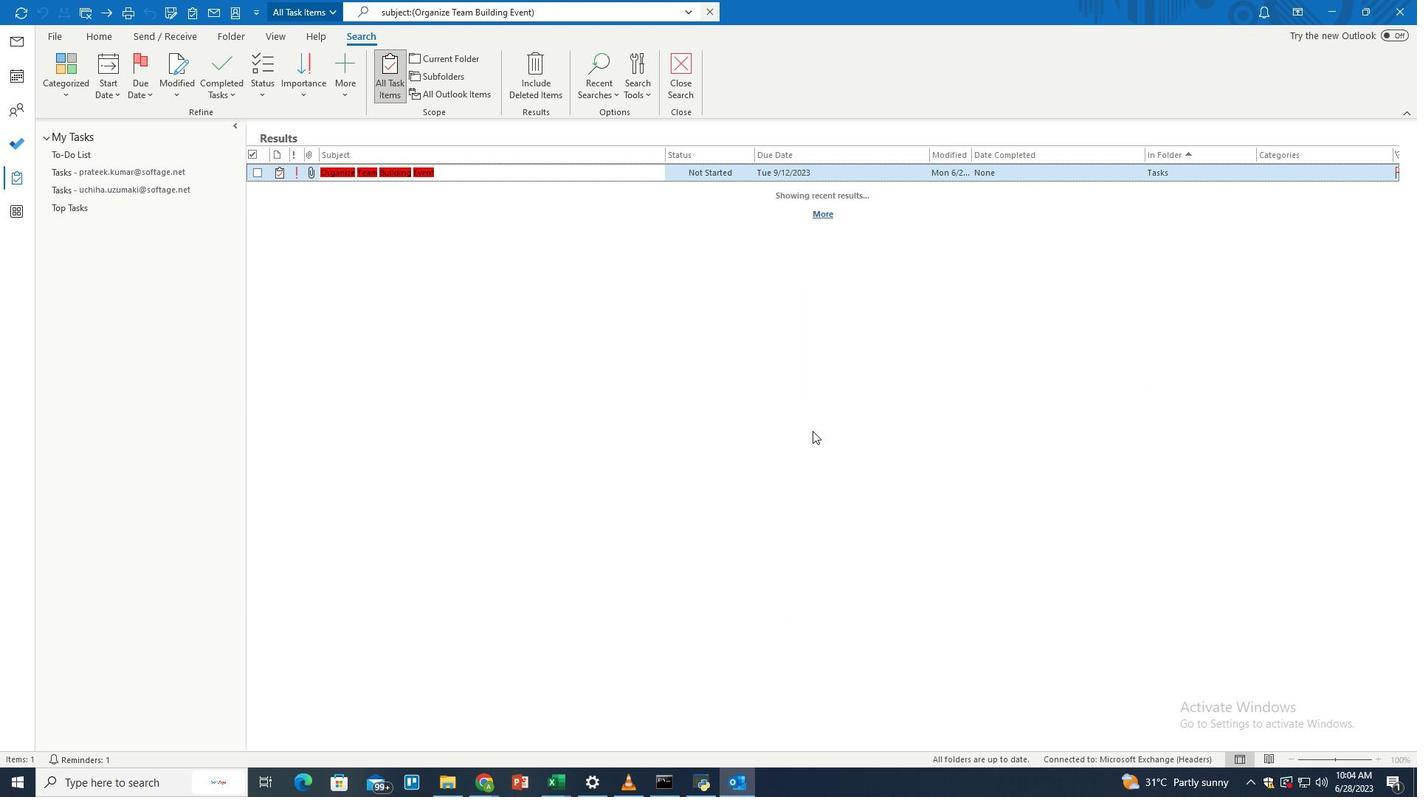 
